 Task: In the  document Delhi.doc ,align picture to the 'center'. Insert word art below the picture and give heading  'Delhi Dark Red'
Action: Mouse moved to (298, 214)
Screenshot: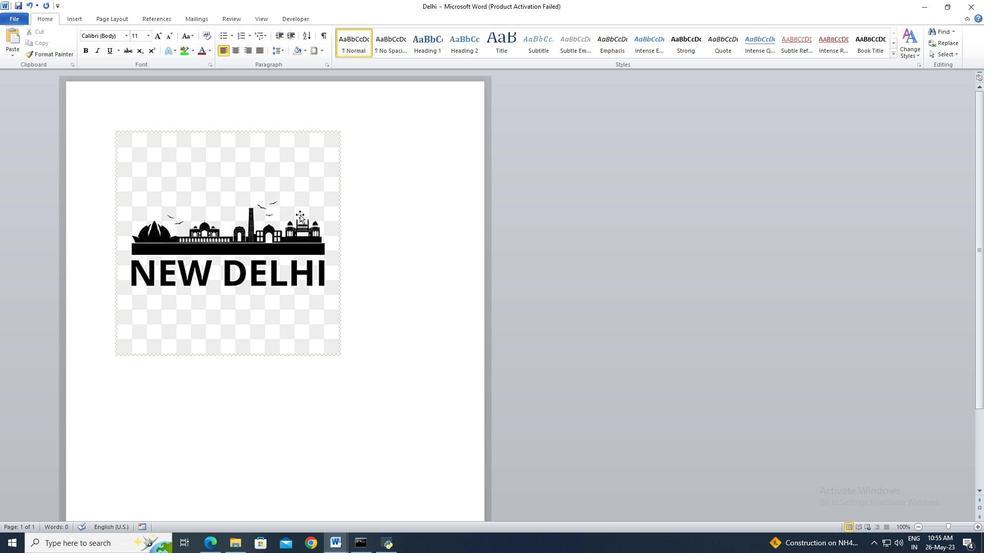 
Action: Mouse pressed left at (298, 214)
Screenshot: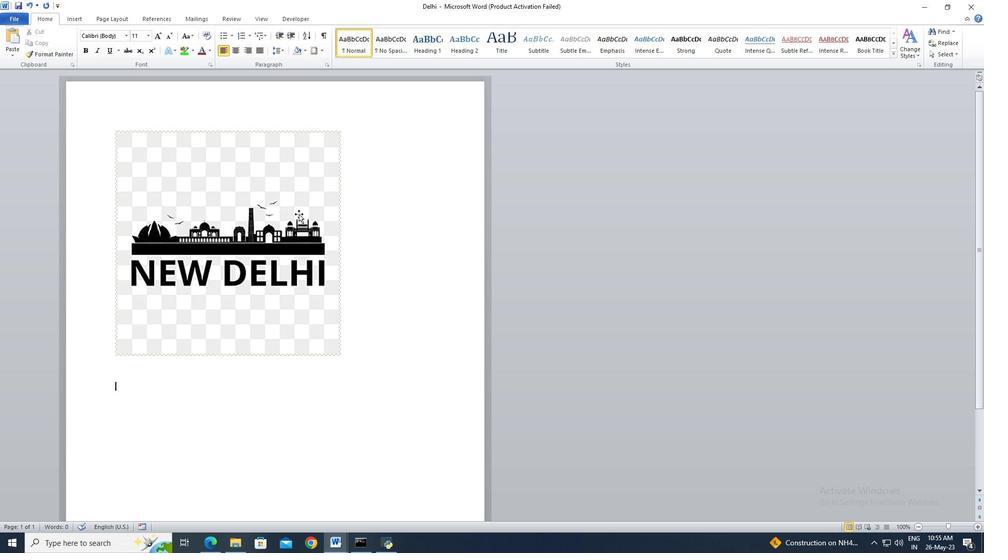 
Action: Mouse moved to (236, 53)
Screenshot: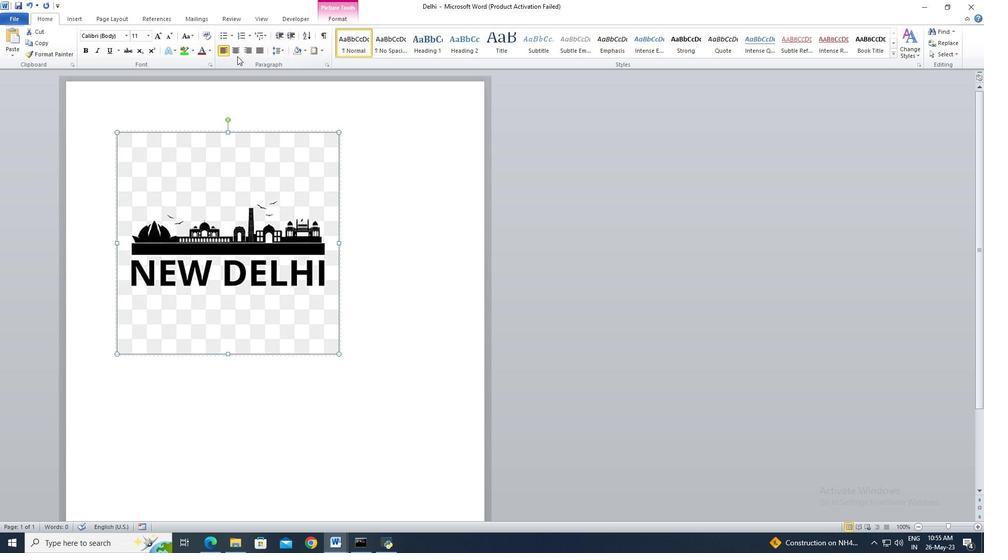 
Action: Mouse pressed left at (236, 53)
Screenshot: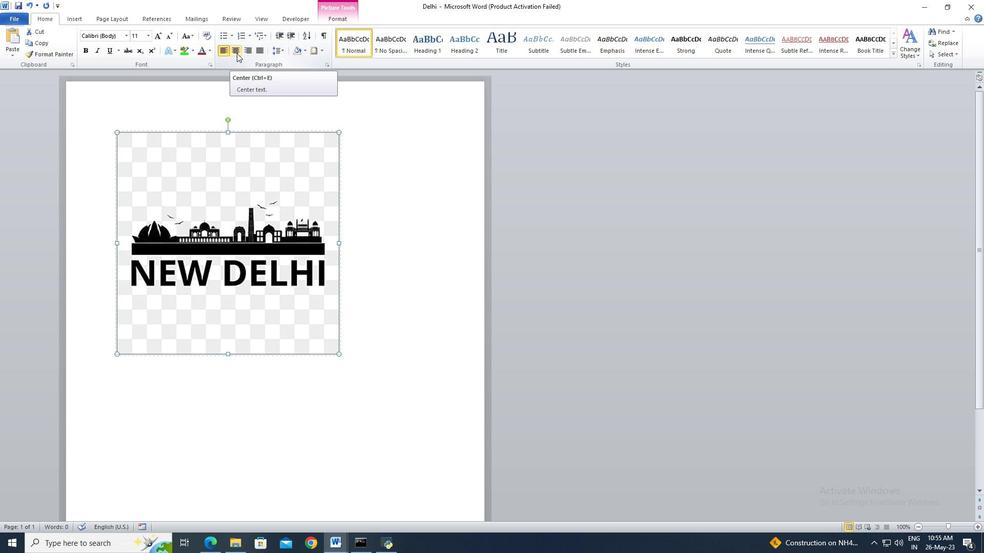 
Action: Mouse moved to (404, 414)
Screenshot: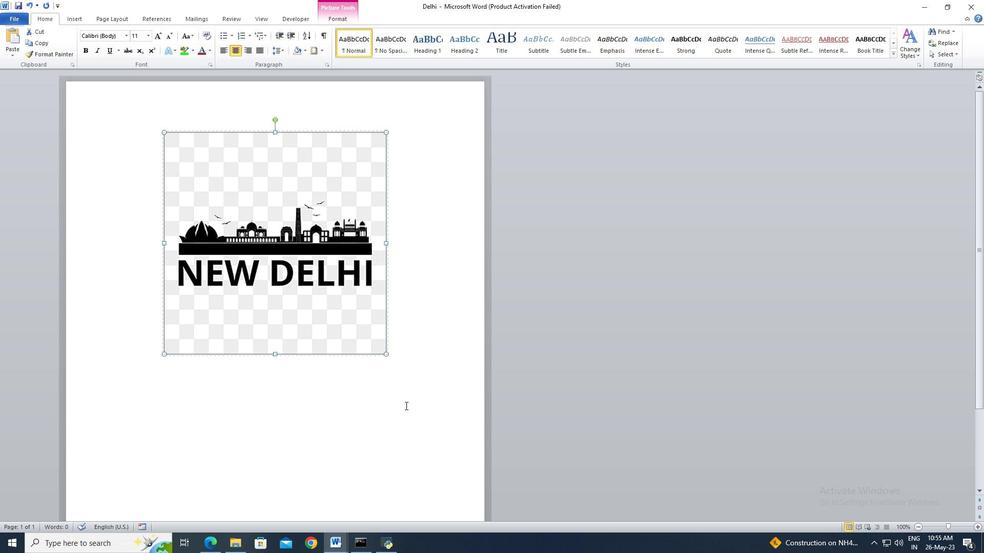 
Action: Mouse pressed left at (404, 414)
Screenshot: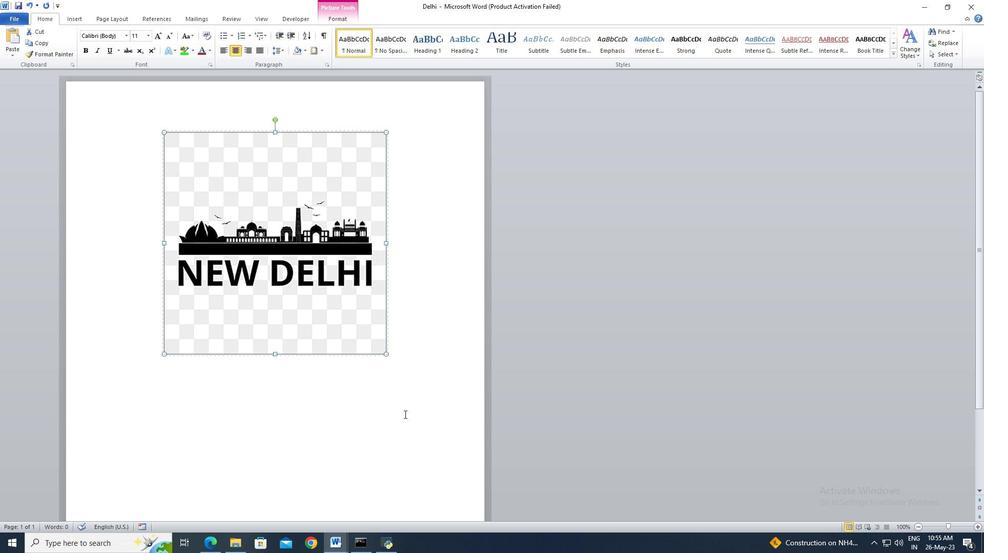 
Action: Mouse moved to (82, 24)
Screenshot: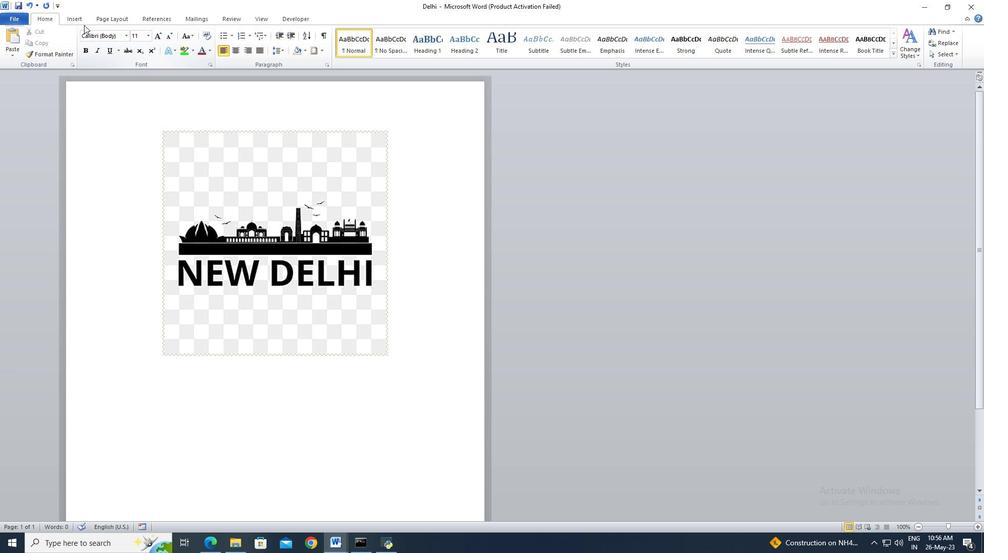 
Action: Mouse pressed left at (82, 24)
Screenshot: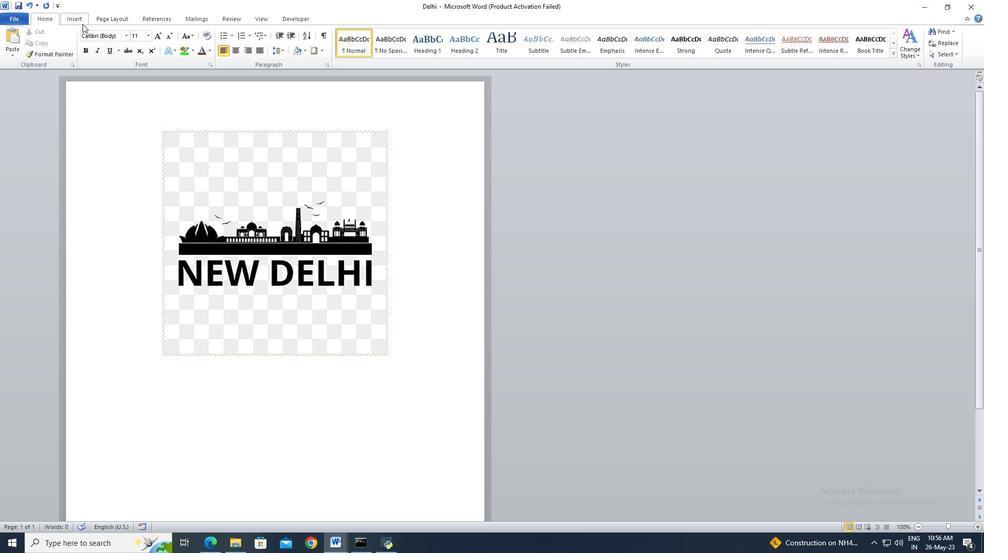 
Action: Mouse moved to (472, 50)
Screenshot: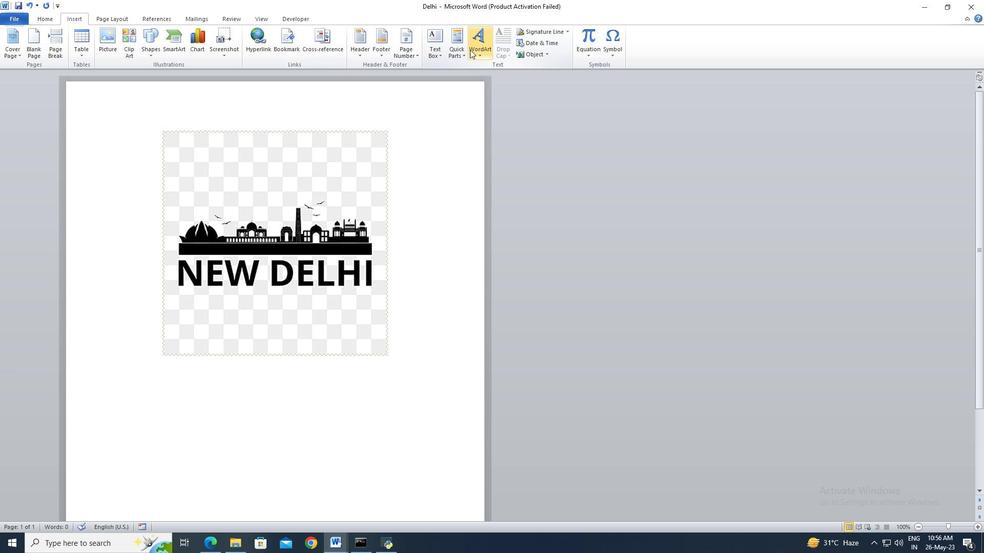 
Action: Mouse pressed left at (472, 50)
Screenshot: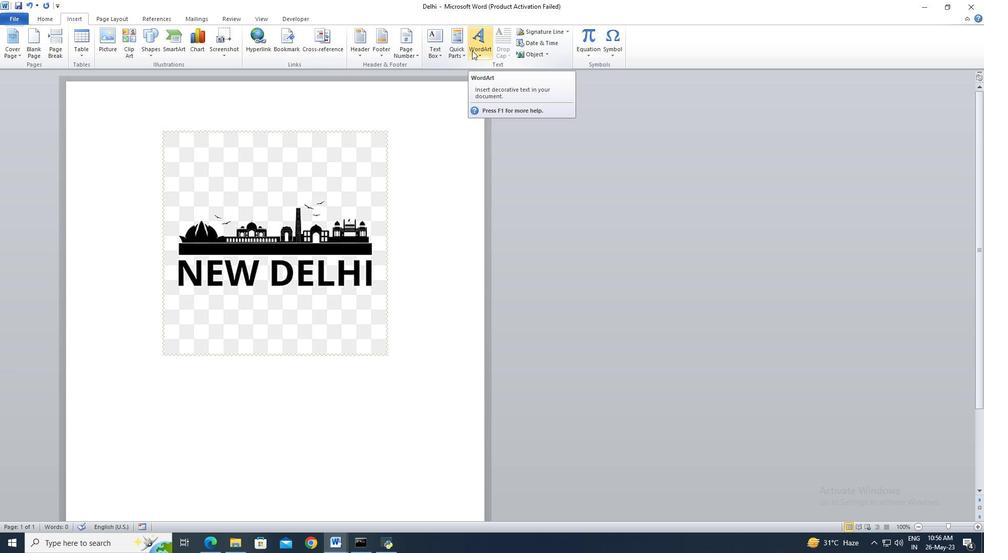 
Action: Mouse moved to (542, 220)
Screenshot: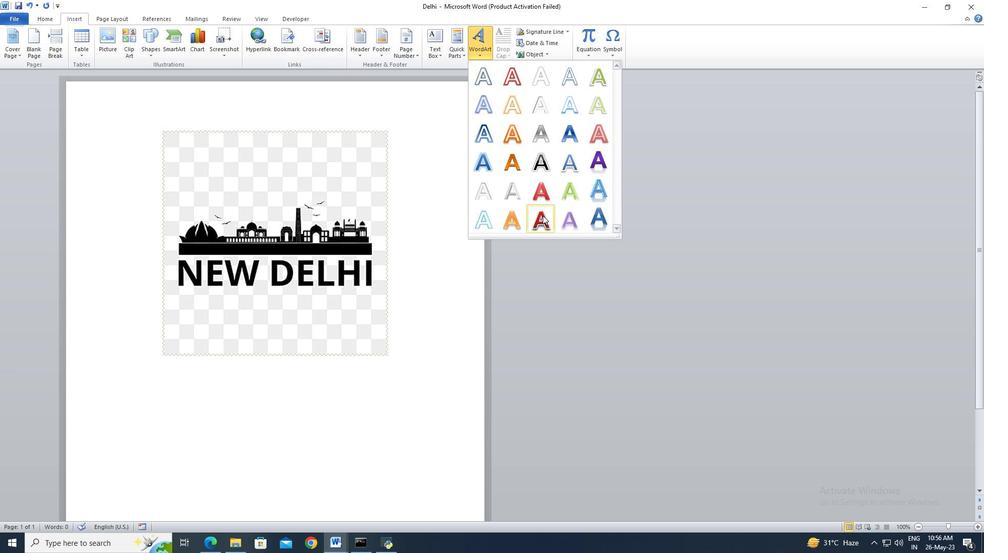 
Action: Mouse pressed left at (542, 220)
Screenshot: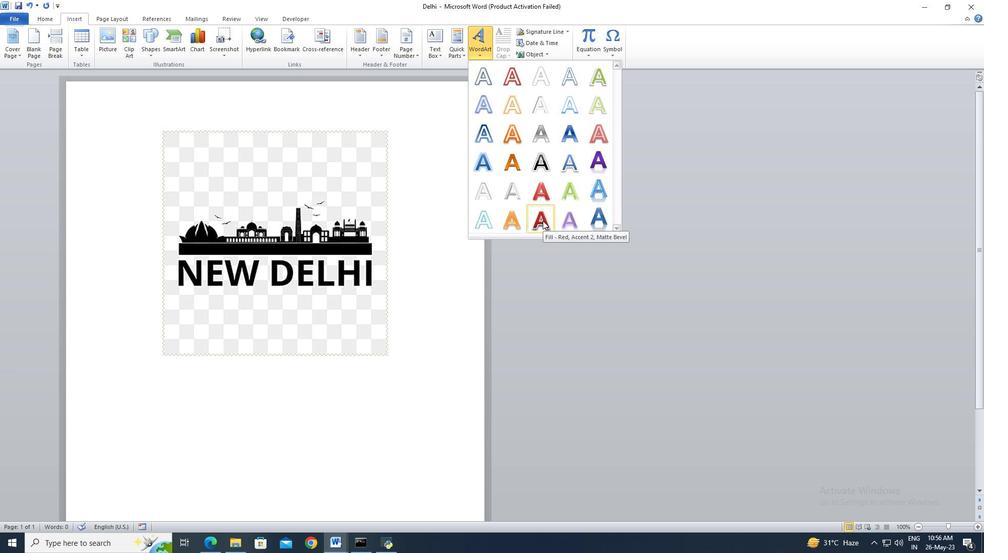 
Action: Key pressed <Key.shift>Delhi
Screenshot: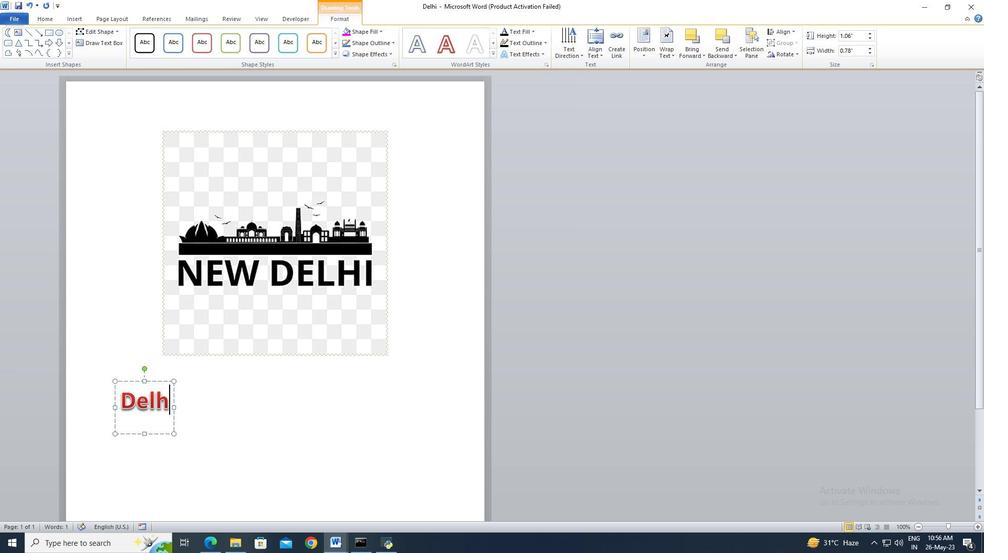 
Action: Mouse moved to (448, 394)
Screenshot: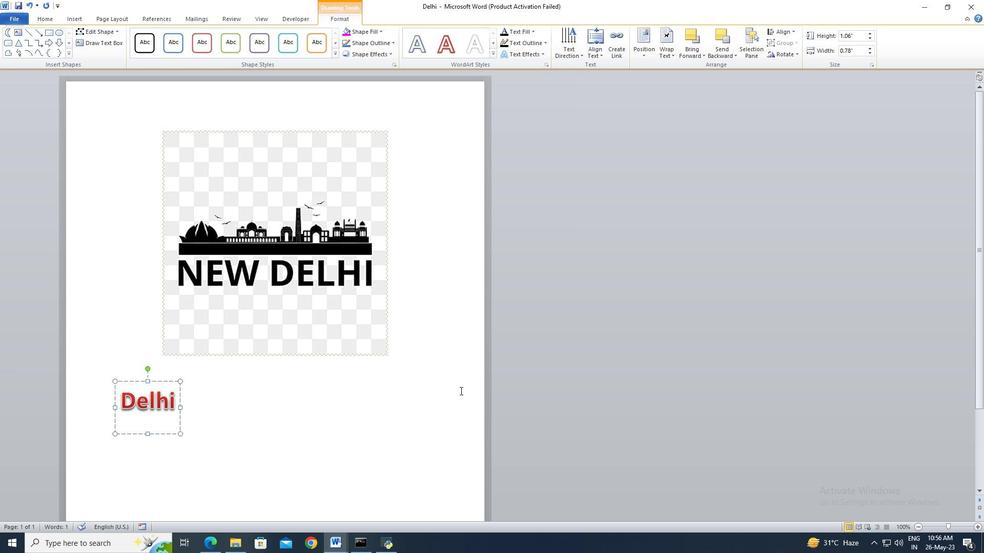 
Action: Mouse pressed left at (448, 394)
Screenshot: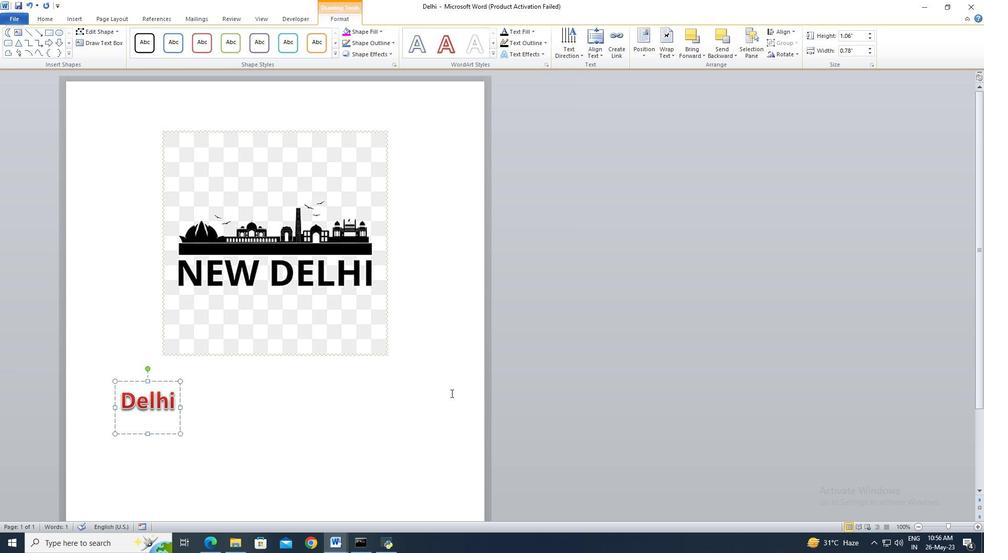 
